 Task: Create in the project AgileBolt in Backlog an issue 'Upgrade the logging and monitoring capabilities of a web application to improve error detection and debugging', assign it to team member softage.2@softage.net and change the status to IN PROGRESS. Create in the project AgileBolt in Backlog an issue 'Create a new online platform for online entrepreneurship courses with advanced business planning and financial modeling features', assign it to team member softage.3@softage.net and change the status to IN PROGRESS
Action: Mouse moved to (242, 234)
Screenshot: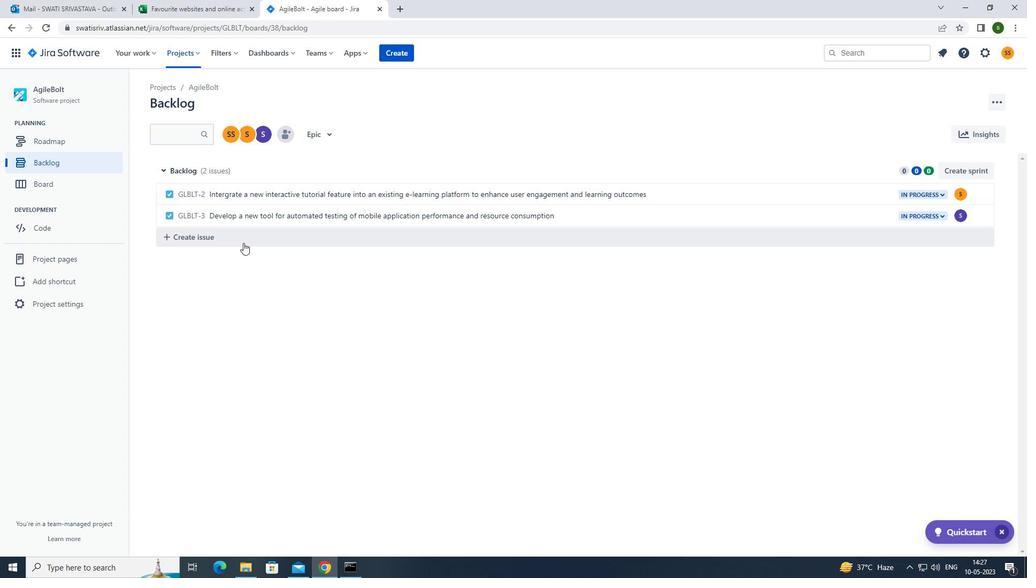 
Action: Mouse pressed left at (242, 234)
Screenshot: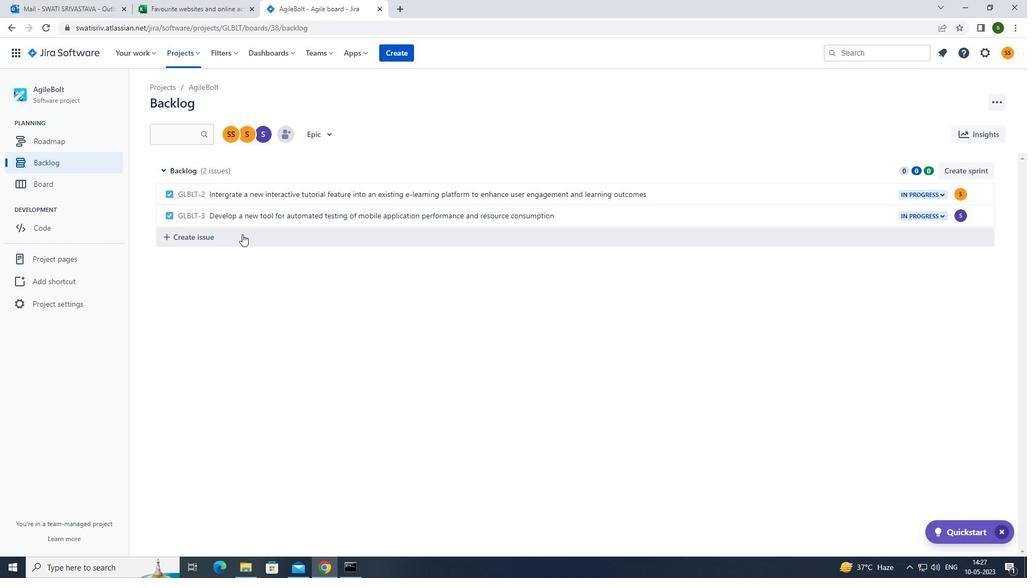 
Action: Mouse moved to (265, 240)
Screenshot: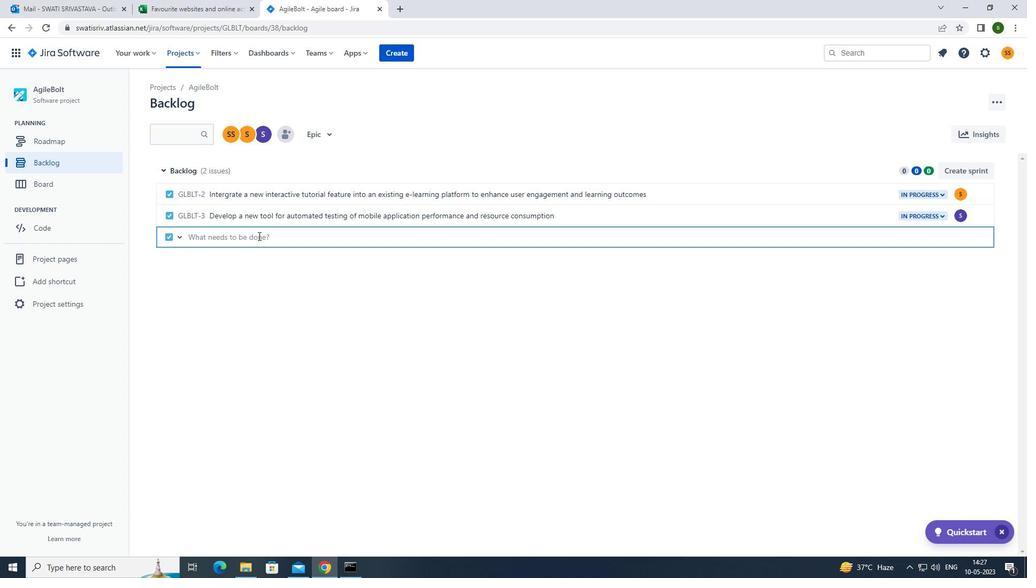 
Action: Key pressed <Key.caps_lock>u<Key.caps_lock>pgrade<Key.space>the<Key.space>logging<Key.space>and<Key.space>monitoring<Key.space>capabilities<Key.space>of<Key.space>web<Key.space>apllication<Key.space>to<Key.space>improve<Key.space>error<Key.space>detection<Key.space>and<Key.space>debugging<Key.enter>
Screenshot: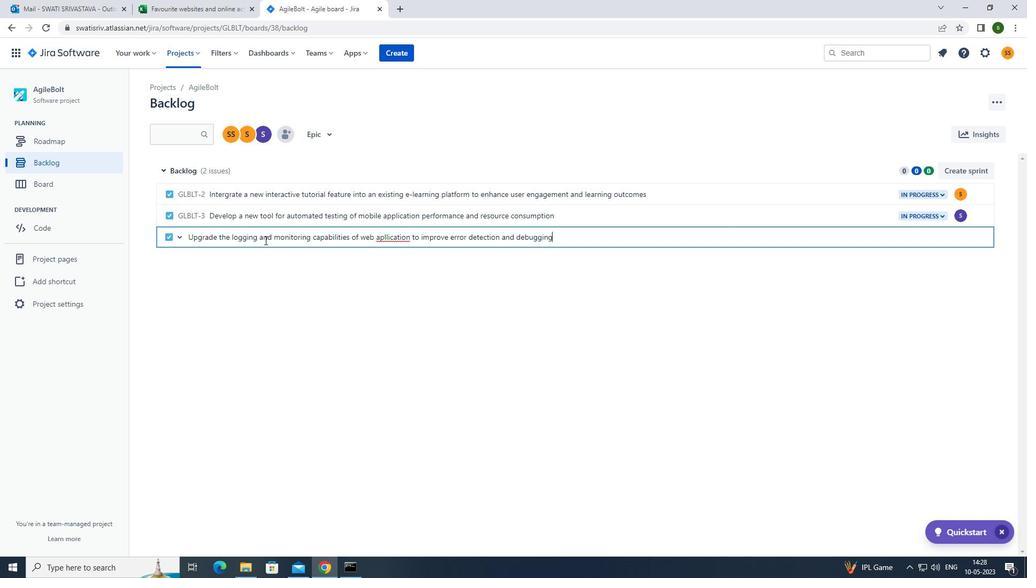 
Action: Mouse moved to (957, 238)
Screenshot: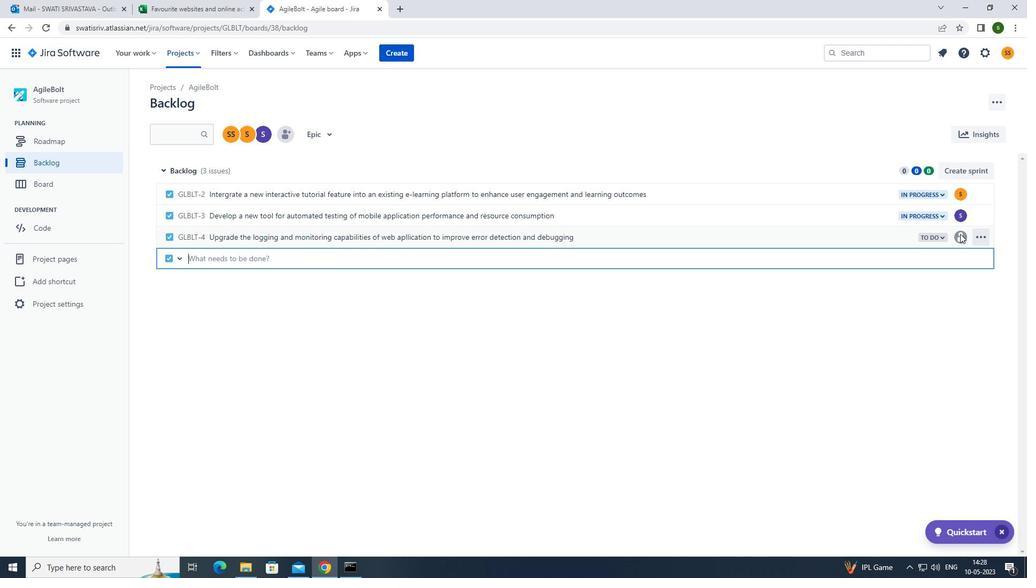 
Action: Mouse pressed left at (957, 238)
Screenshot: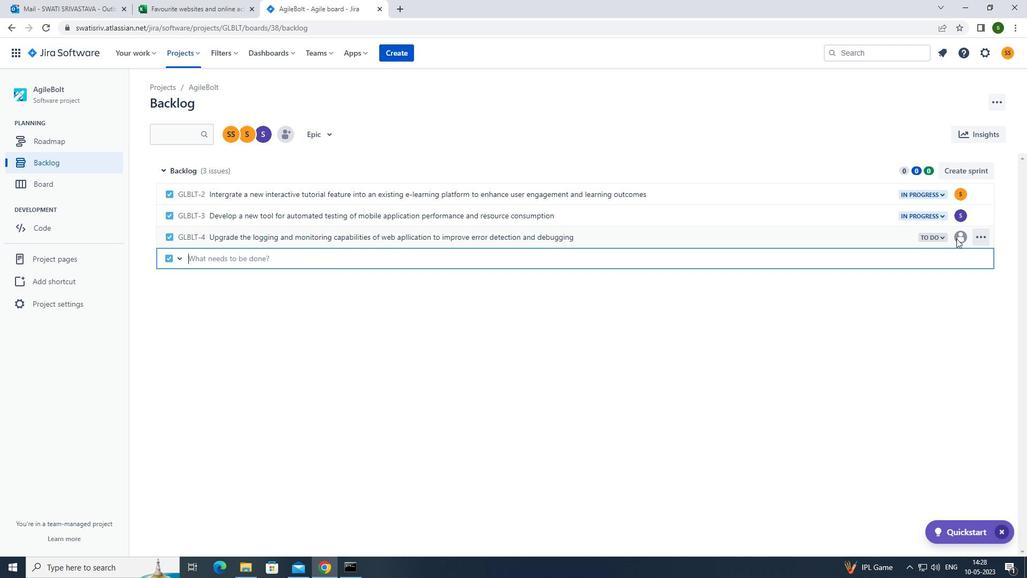 
Action: Mouse moved to (957, 238)
Screenshot: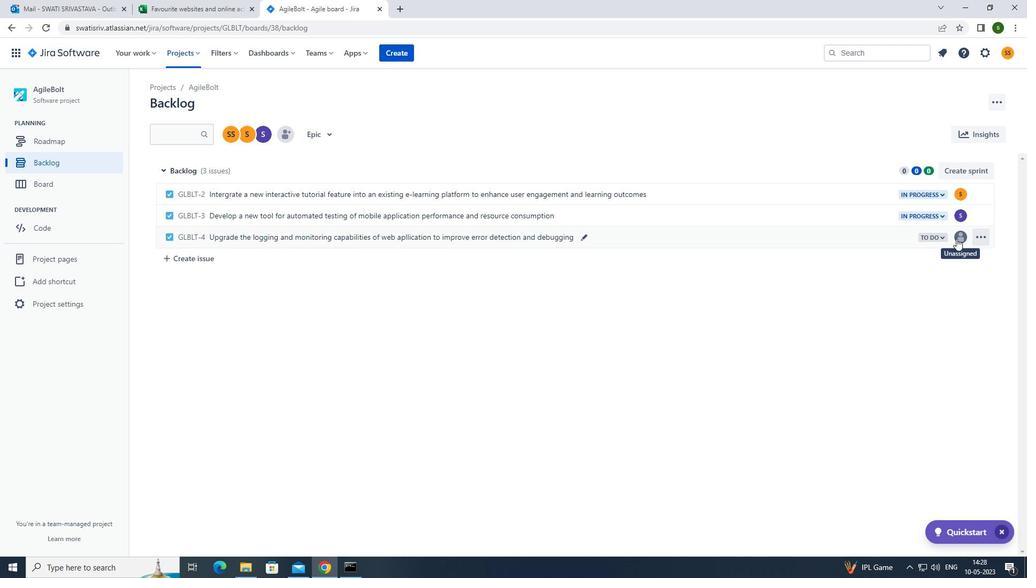 
Action: Mouse pressed left at (957, 238)
Screenshot: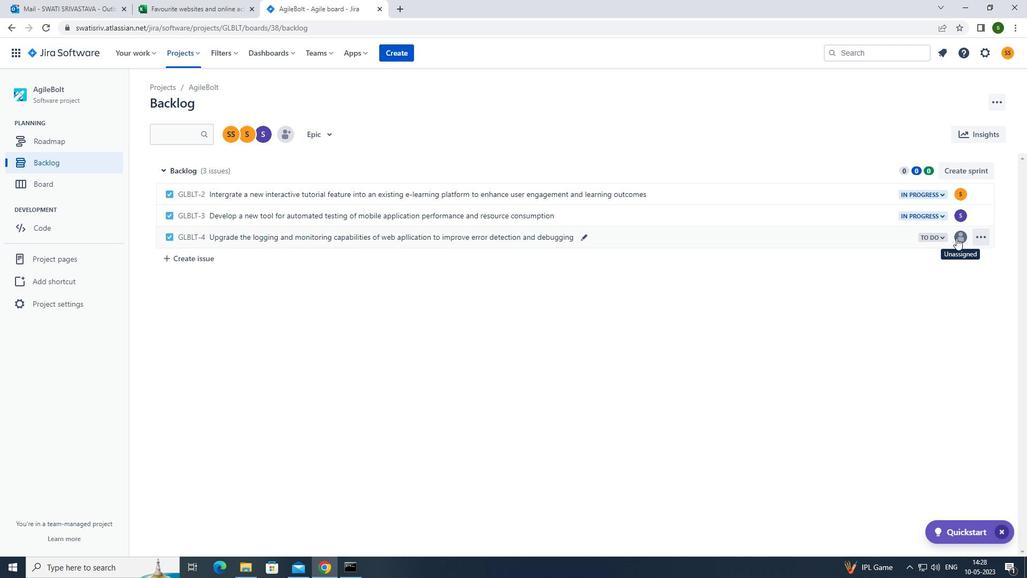 
Action: Mouse moved to (941, 316)
Screenshot: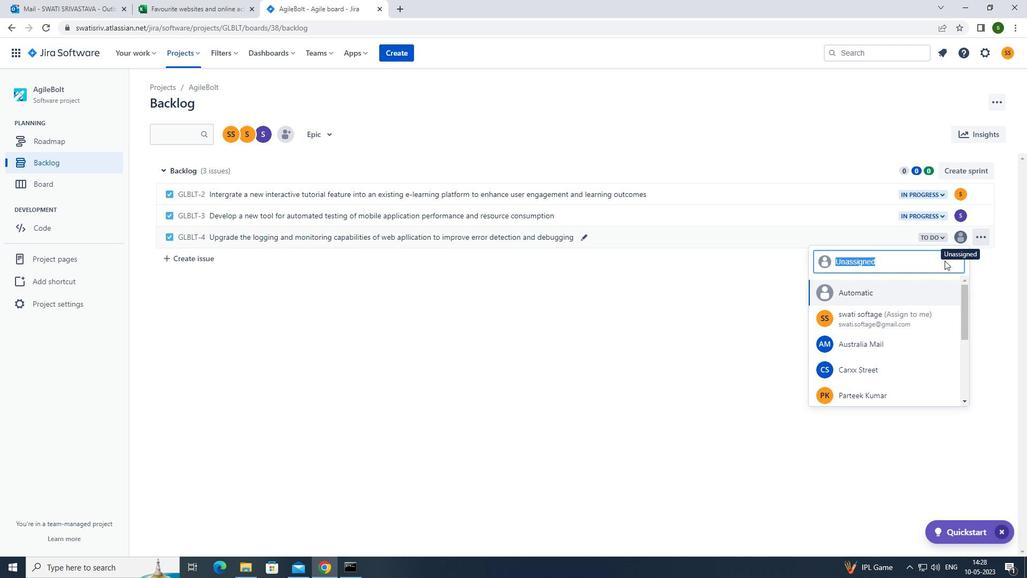 
Action: Mouse scrolled (941, 315) with delta (0, 0)
Screenshot: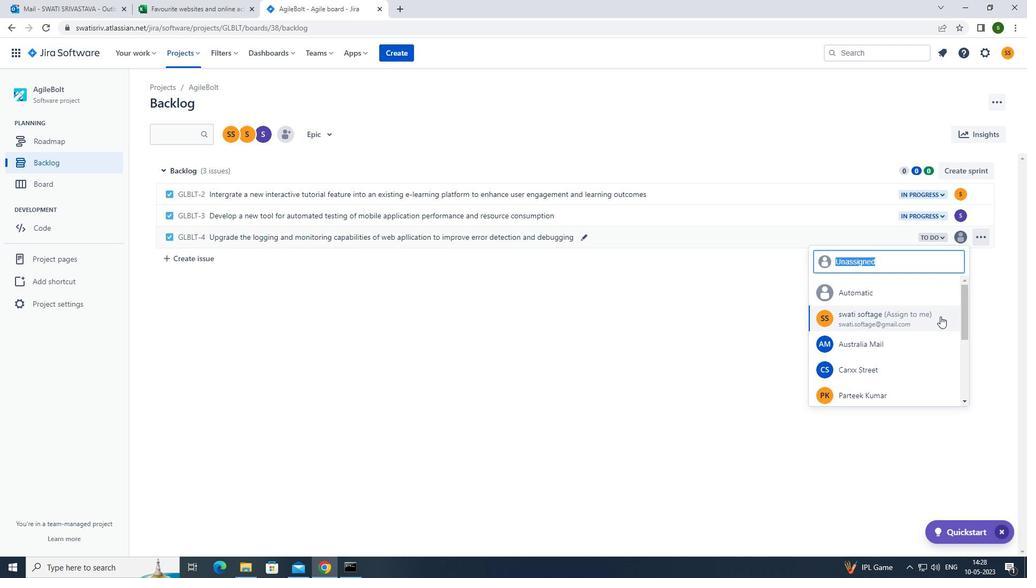 
Action: Mouse scrolled (941, 315) with delta (0, 0)
Screenshot: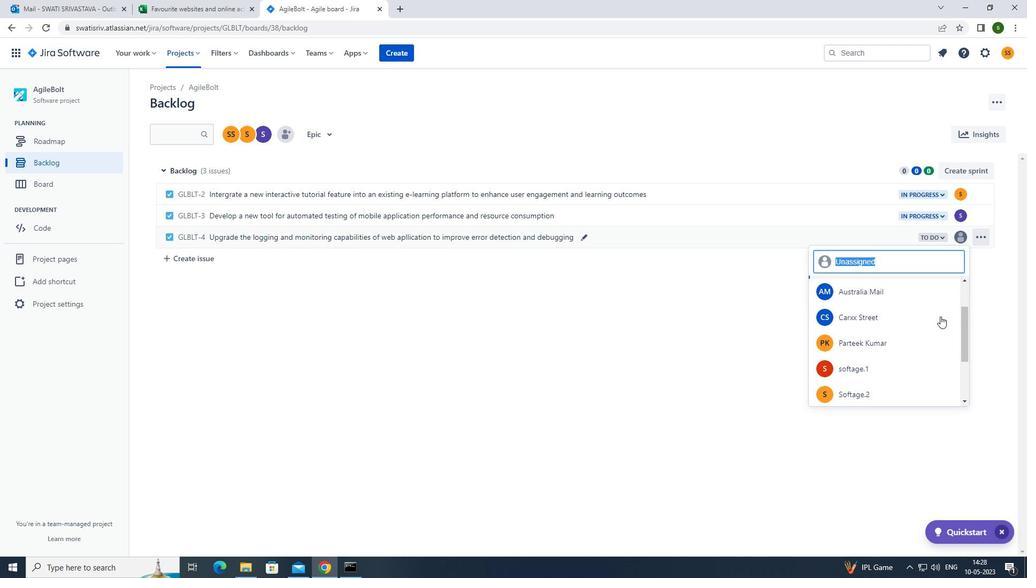 
Action: Mouse scrolled (941, 315) with delta (0, 0)
Screenshot: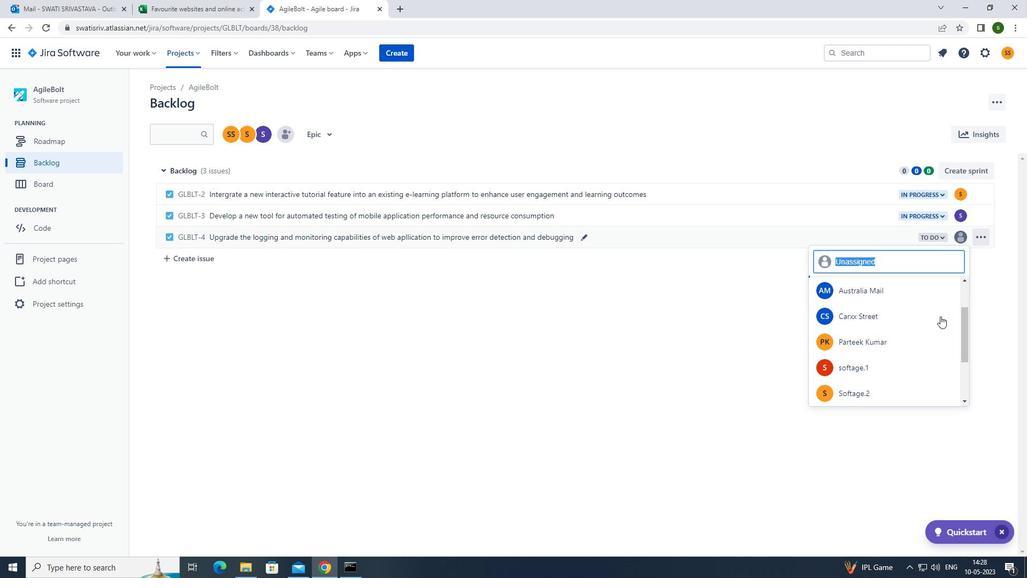 
Action: Mouse moved to (873, 313)
Screenshot: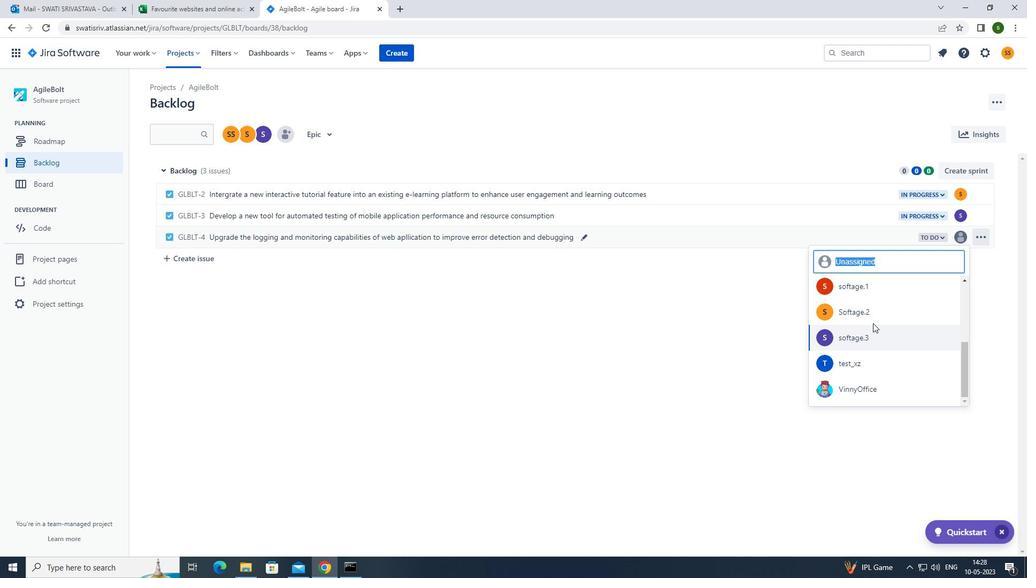 
Action: Mouse pressed left at (873, 313)
Screenshot: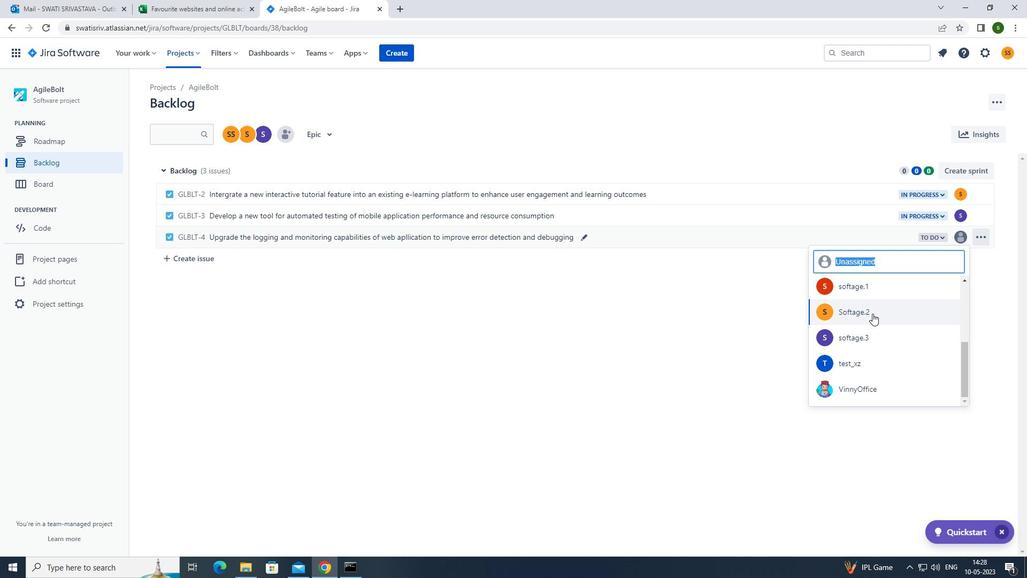 
Action: Mouse moved to (939, 237)
Screenshot: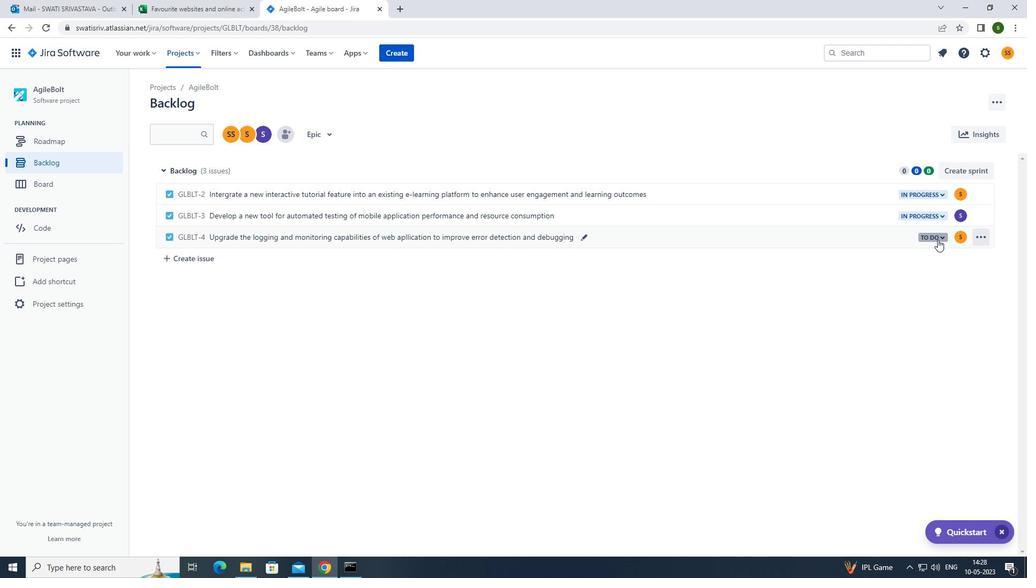 
Action: Mouse pressed left at (939, 237)
Screenshot: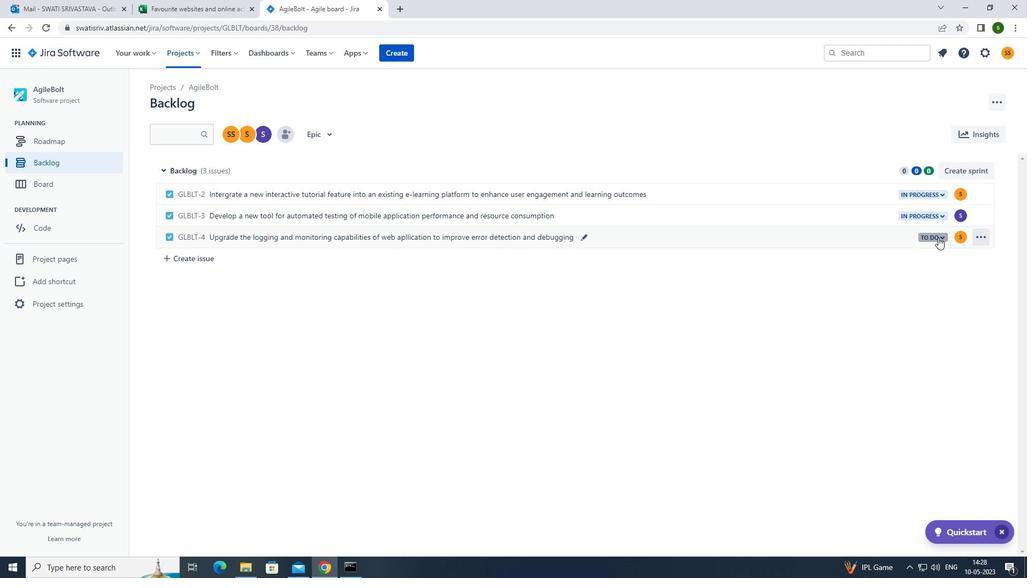 
Action: Mouse moved to (888, 259)
Screenshot: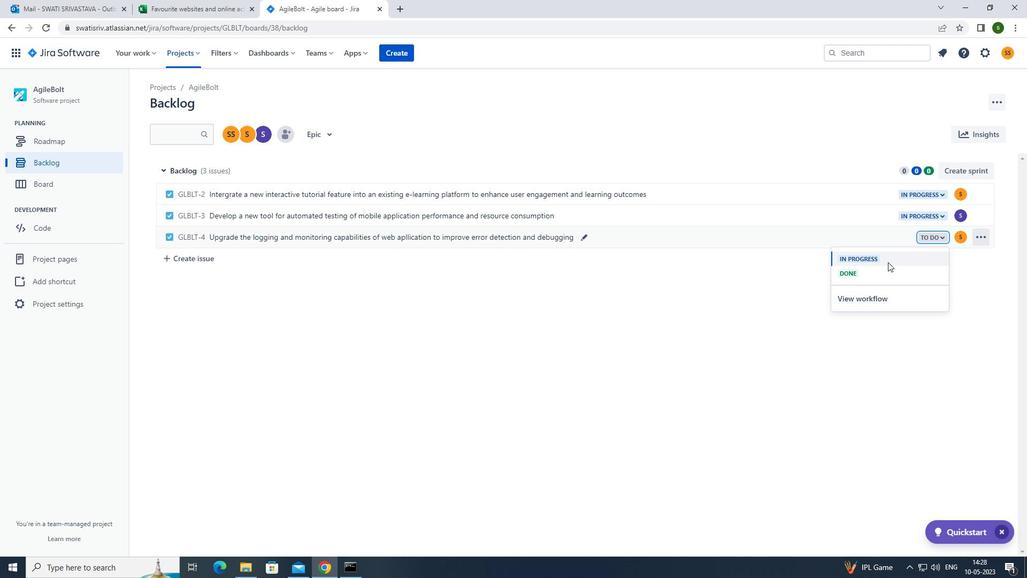 
Action: Mouse pressed left at (888, 259)
Screenshot: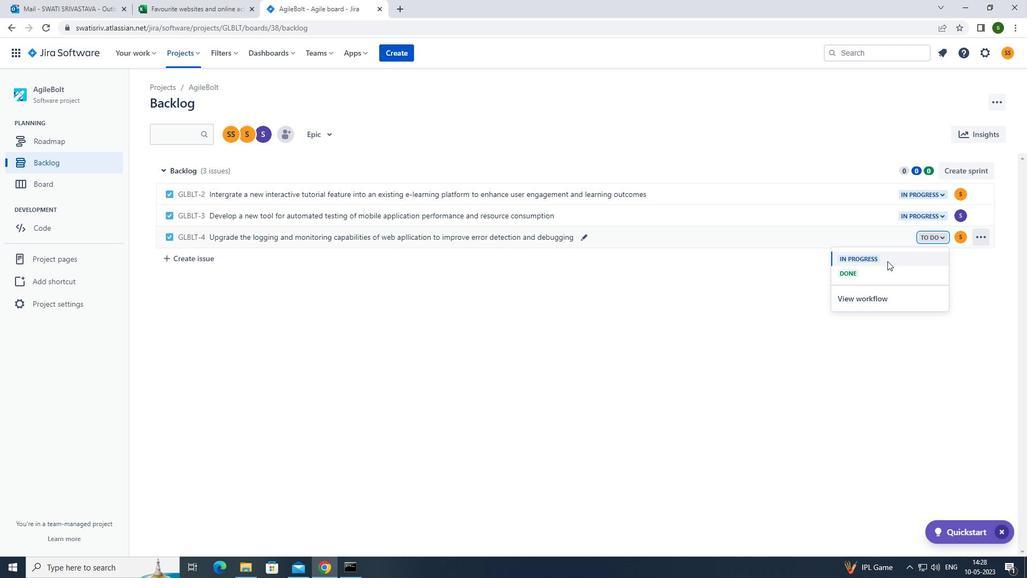 
Action: Mouse moved to (192, 260)
Screenshot: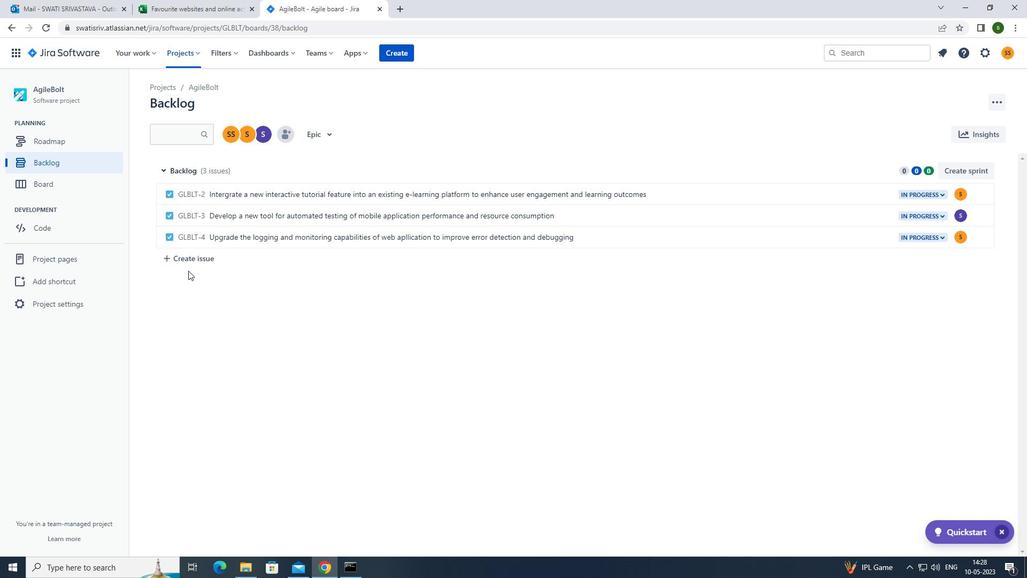 
Action: Mouse pressed left at (192, 260)
Screenshot: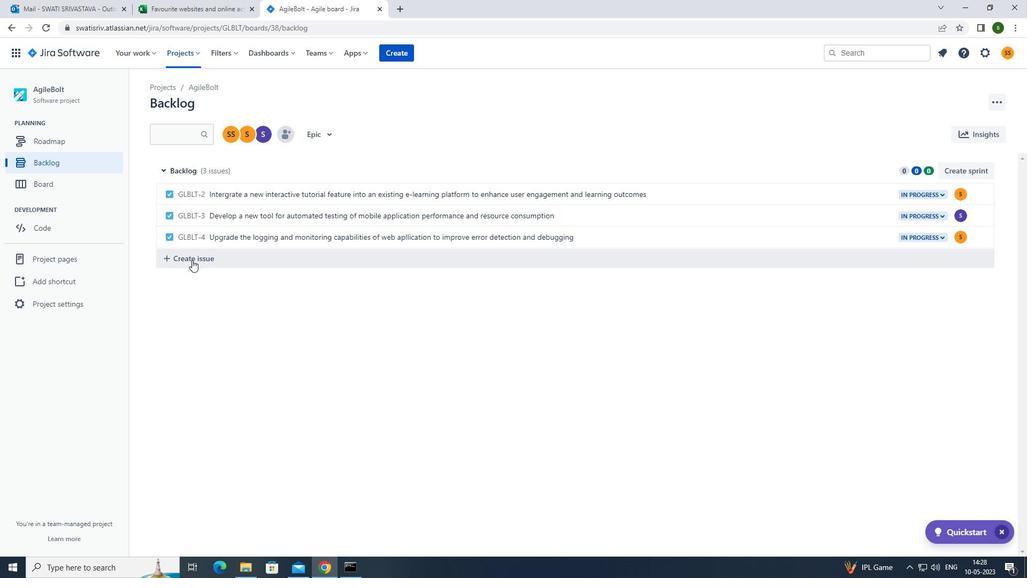 
Action: Mouse moved to (216, 255)
Screenshot: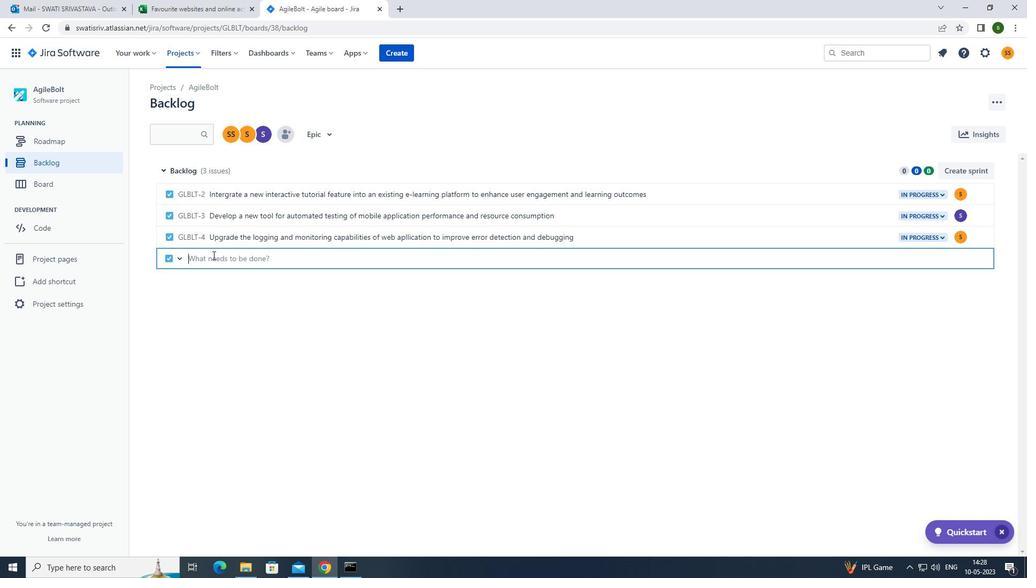 
Action: Mouse pressed left at (216, 255)
Screenshot: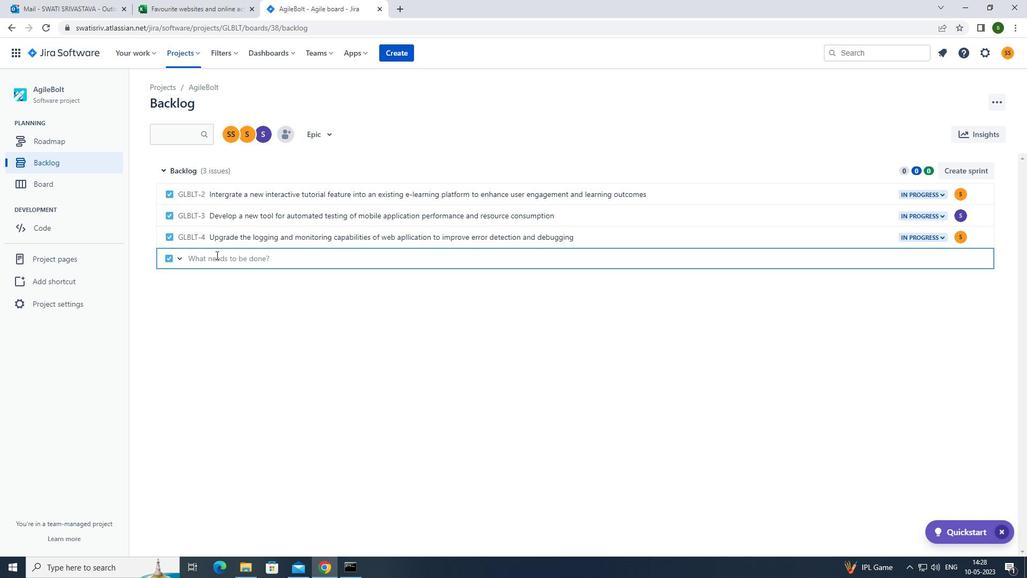
Action: Key pressed <Key.caps_lock>c<Key.caps_lock>reate<Key.space>a<Key.space>new<Key.space>online<Key.space>platform<Key.space>for<Key.space>online<Key.space>ente<Key.backspace>repreneurship<Key.space>courses<Key.space>with<Key.space>advanced<Key.space>business<Key.space>planning<Key.space>and<Key.space>finanical<Key.space>modeling<Key.space>features<Key.enter>
Screenshot: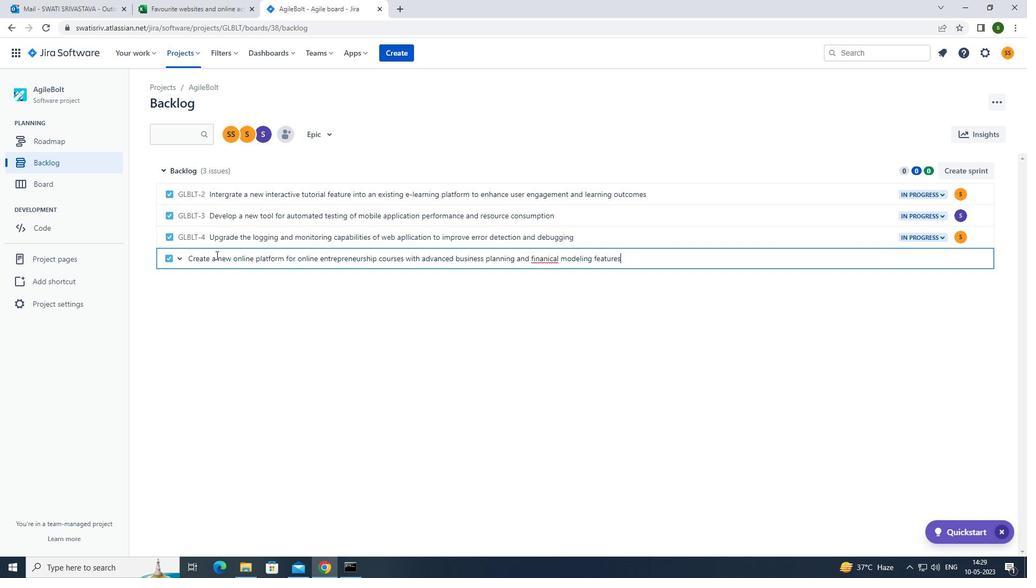 
Action: Mouse moved to (817, 350)
Screenshot: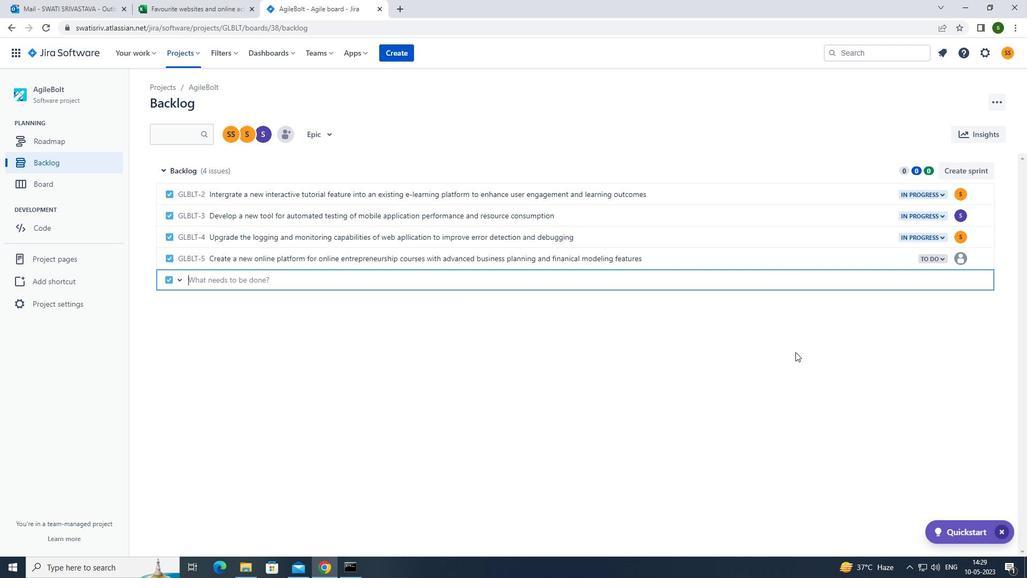 
Action: Mouse pressed left at (817, 350)
Screenshot: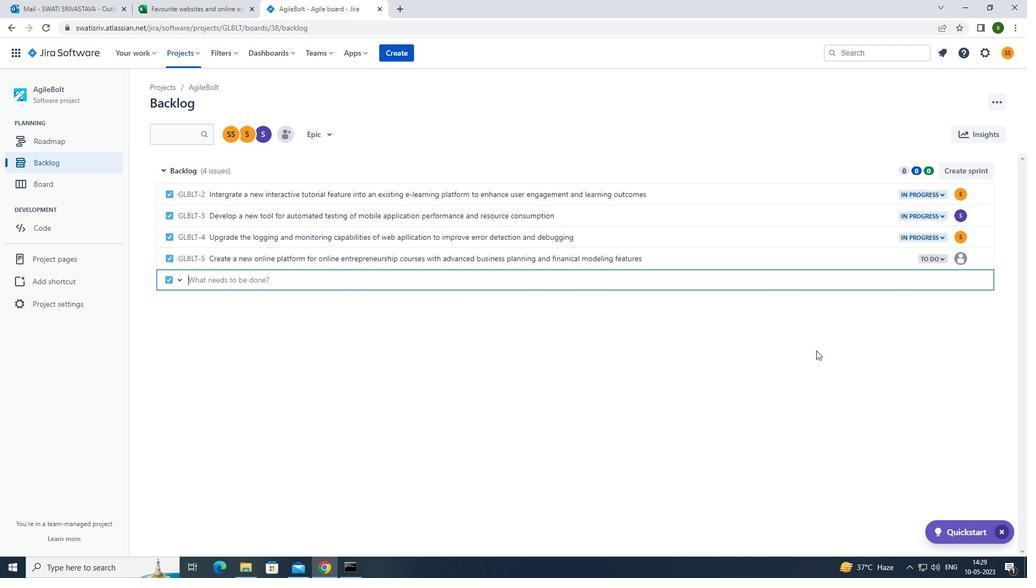 
Action: Mouse moved to (959, 260)
Screenshot: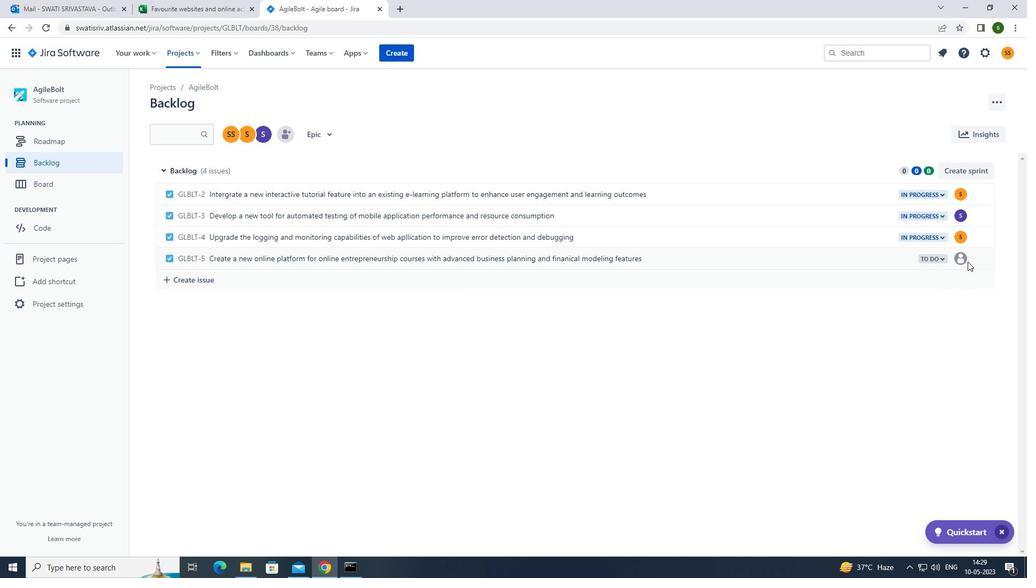 
Action: Mouse pressed left at (959, 260)
Screenshot: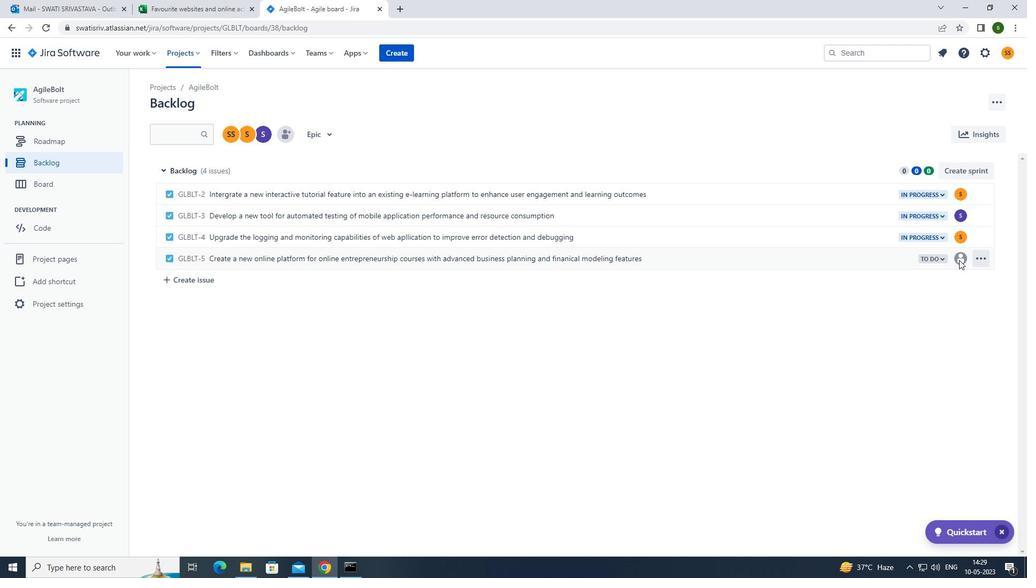 
Action: Mouse pressed left at (959, 260)
Screenshot: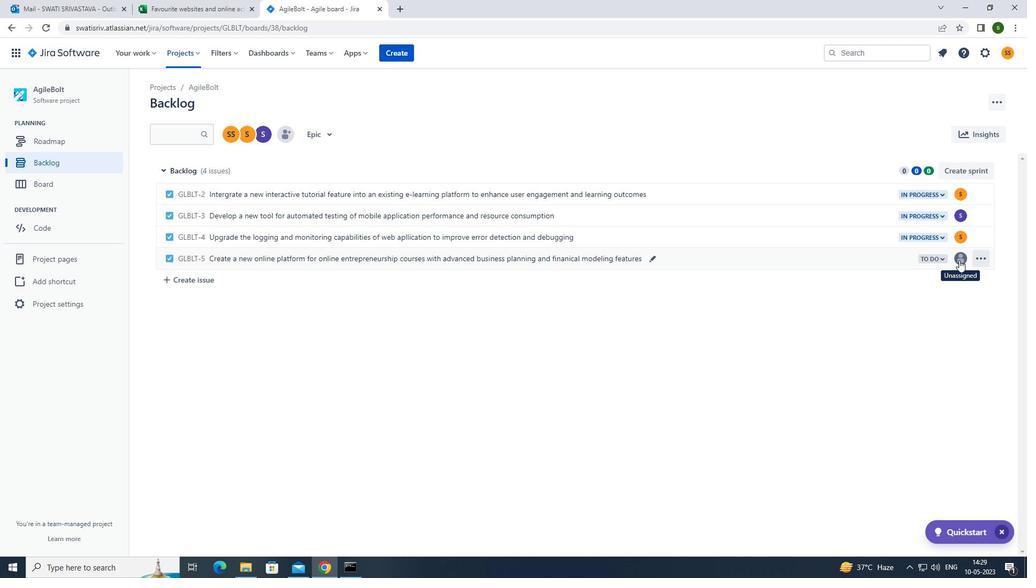 
Action: Mouse moved to (894, 315)
Screenshot: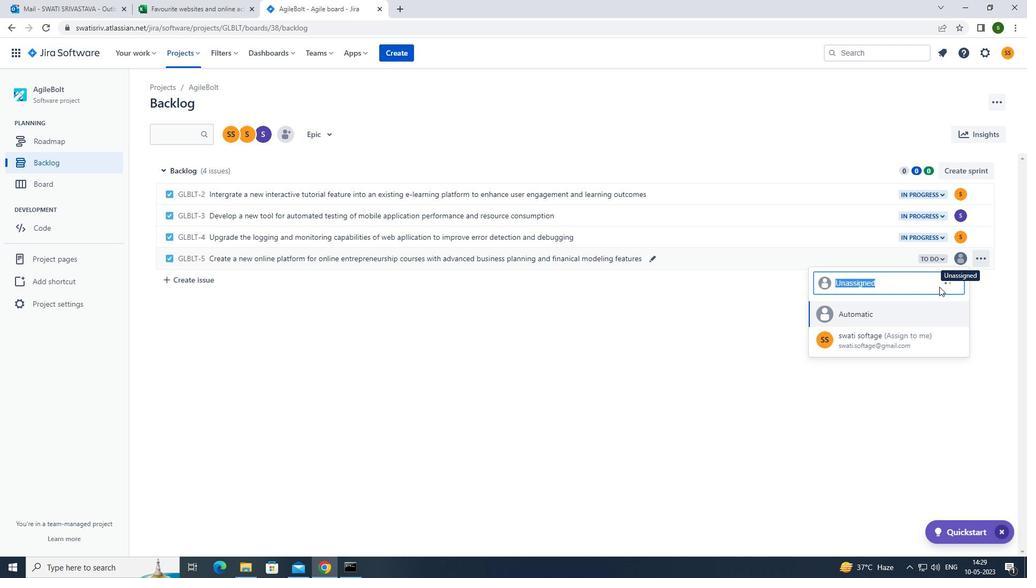 
Action: Mouse scrolled (894, 315) with delta (0, 0)
Screenshot: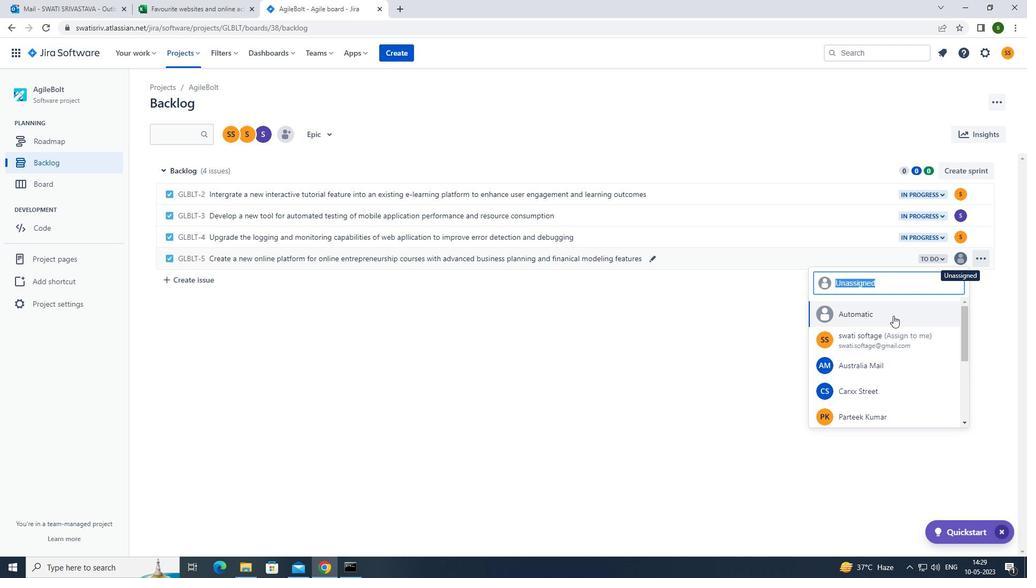 
Action: Mouse scrolled (894, 315) with delta (0, 0)
Screenshot: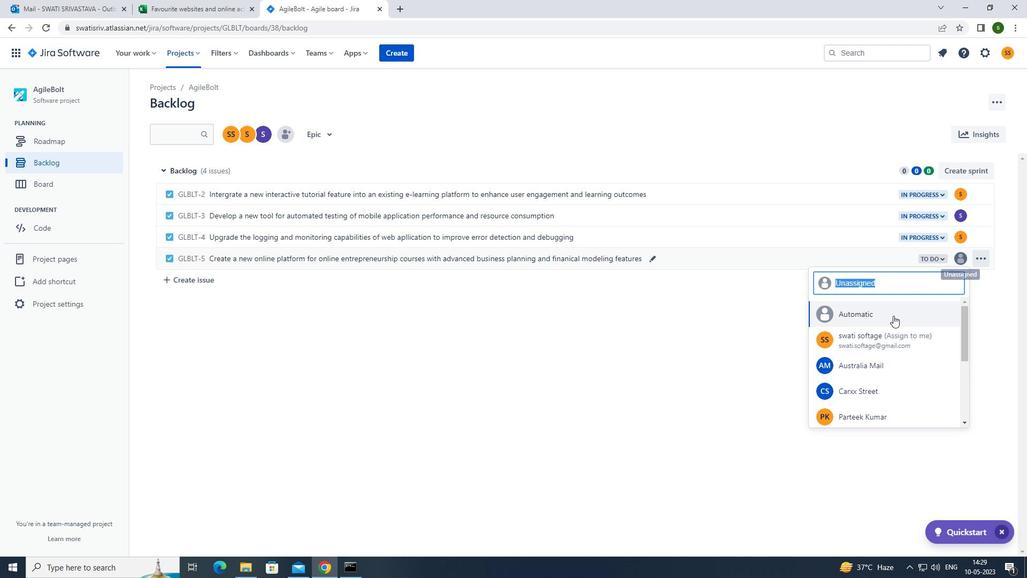 
Action: Mouse scrolled (894, 315) with delta (0, 0)
Screenshot: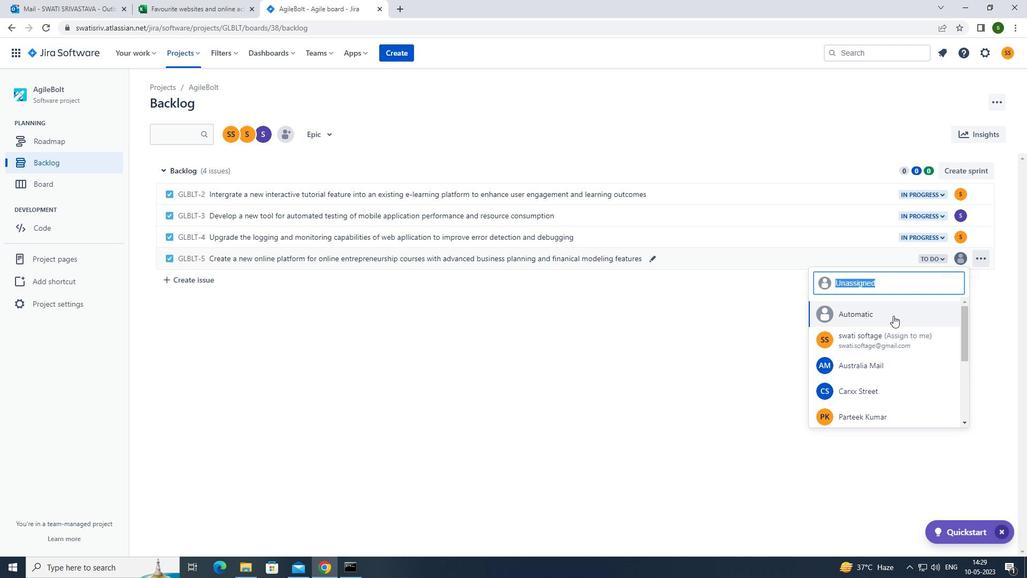 
Action: Mouse moved to (863, 354)
Screenshot: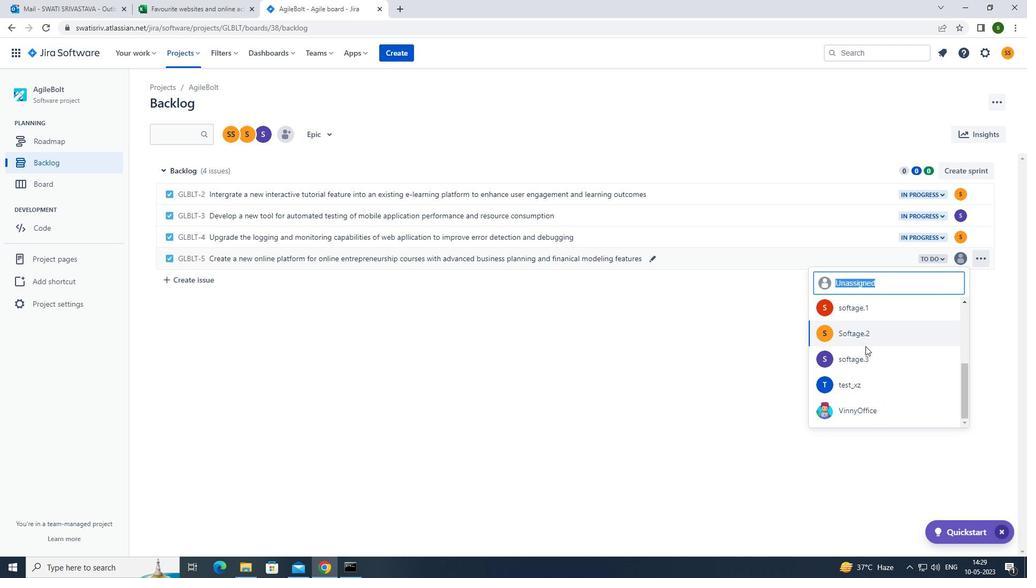 
Action: Mouse pressed left at (863, 354)
Screenshot: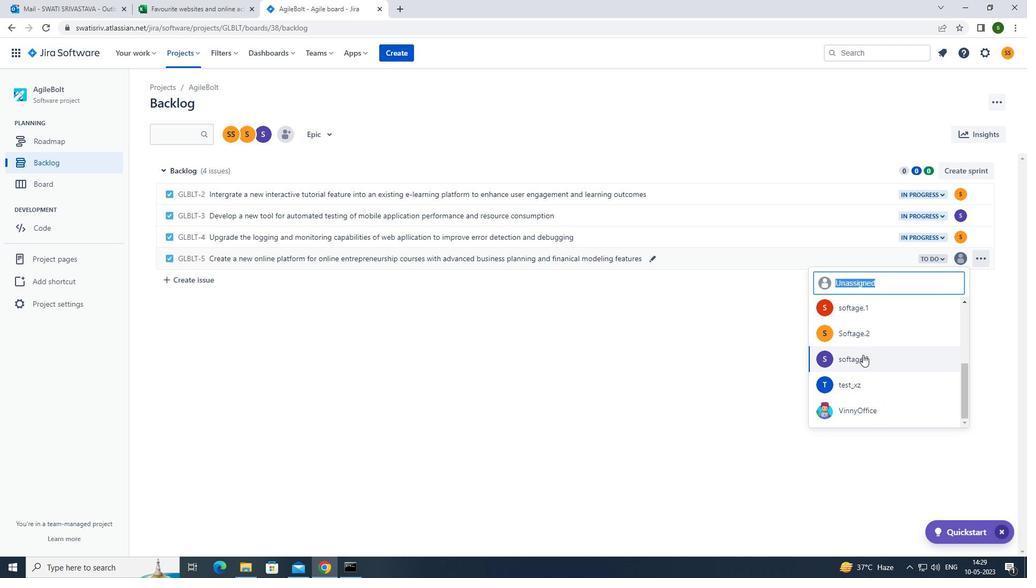 
Action: Mouse moved to (937, 258)
Screenshot: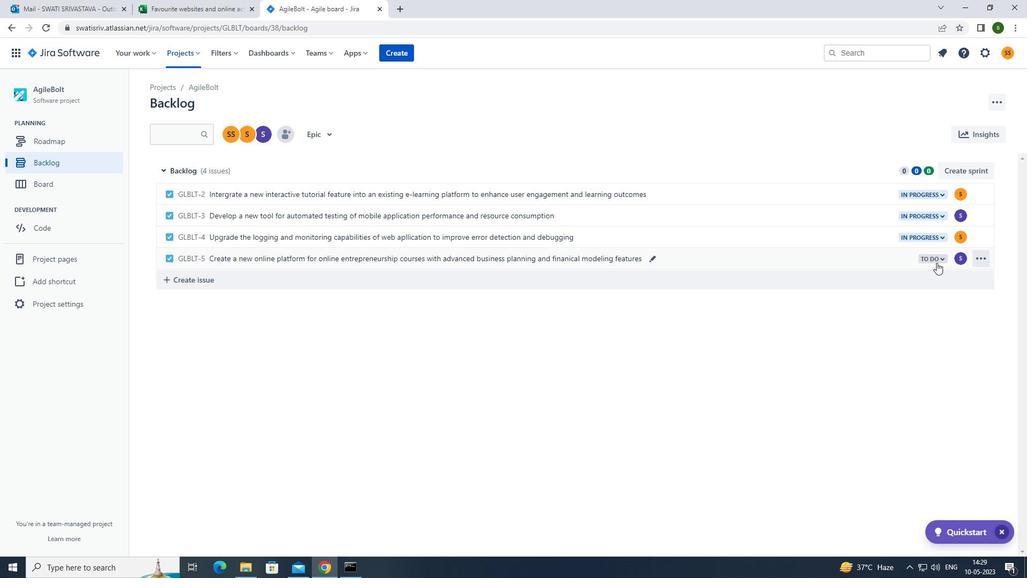 
Action: Mouse pressed left at (937, 258)
Screenshot: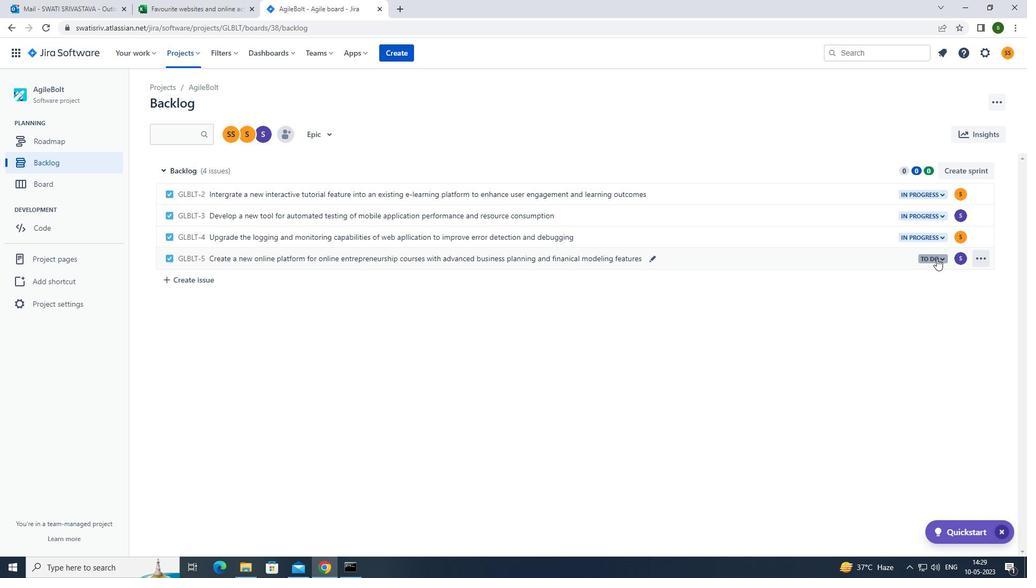 
Action: Mouse moved to (878, 277)
Screenshot: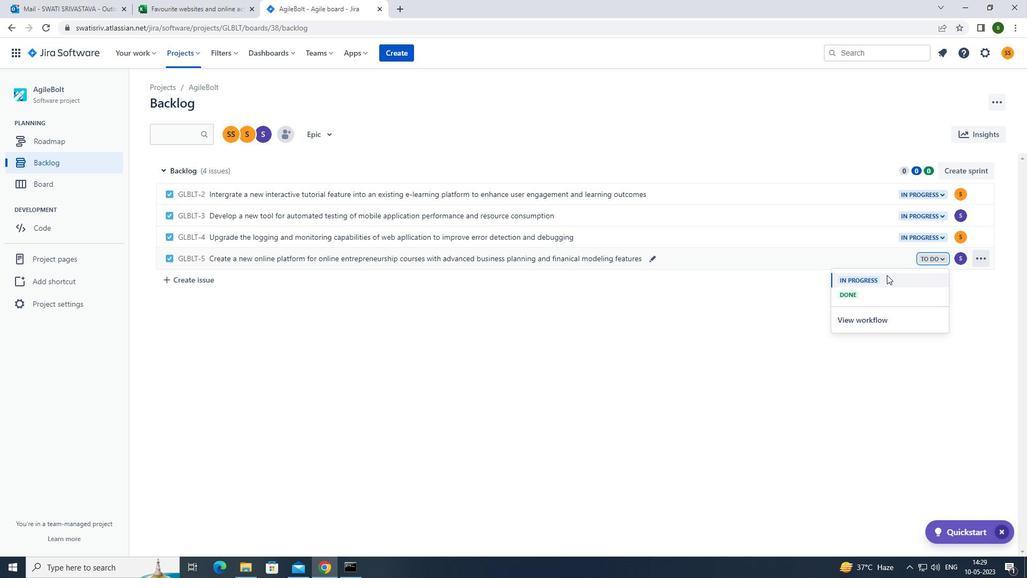 
Action: Mouse pressed left at (878, 277)
Screenshot: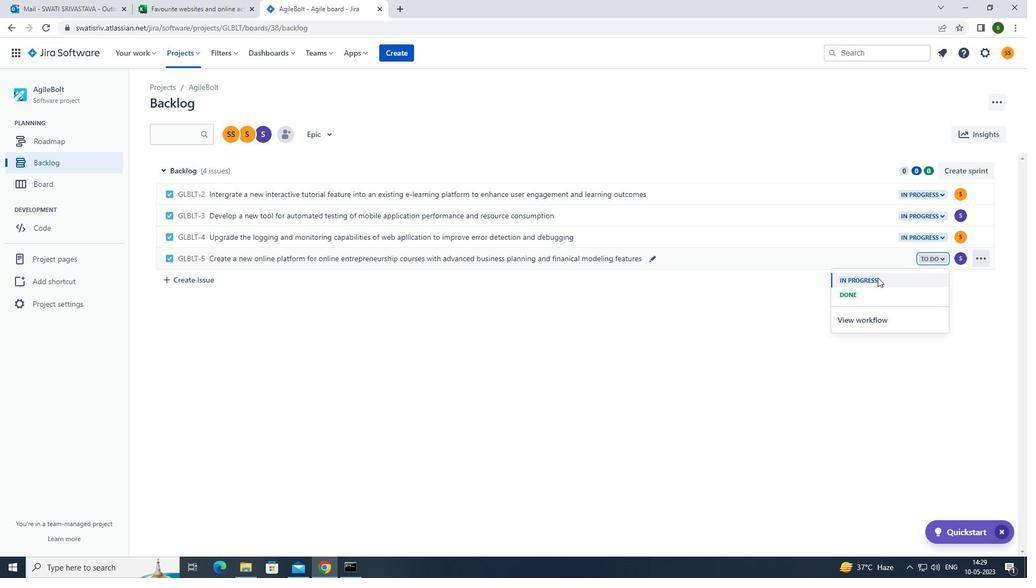 
Action: Mouse moved to (714, 374)
Screenshot: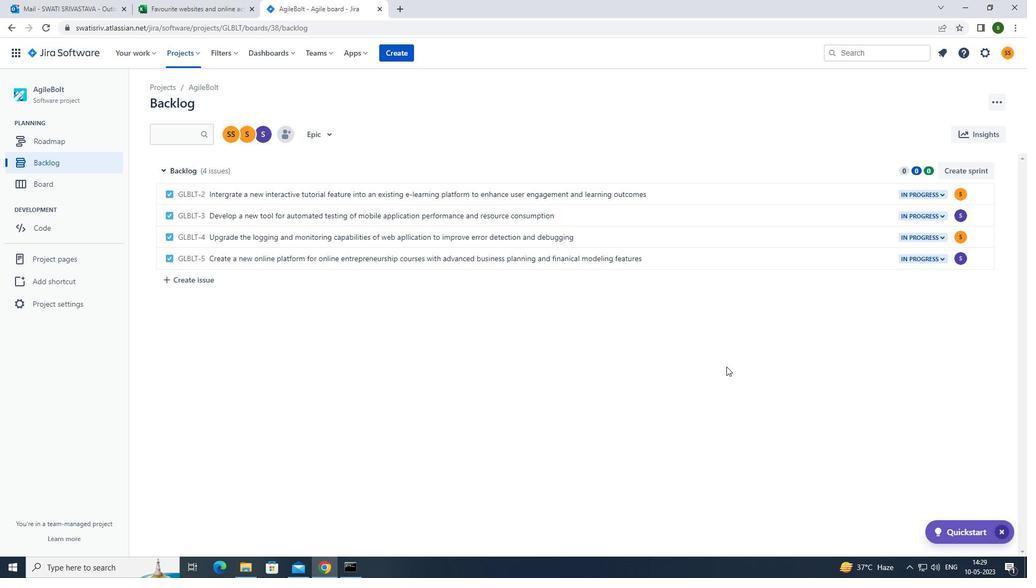 
